 Task: Create a rule from the Routing list, Task moved to a section -> Set Priority in the project ArrowTech , set the section as To-Do and set the priority of the task as  High
Action: Mouse moved to (56, 242)
Screenshot: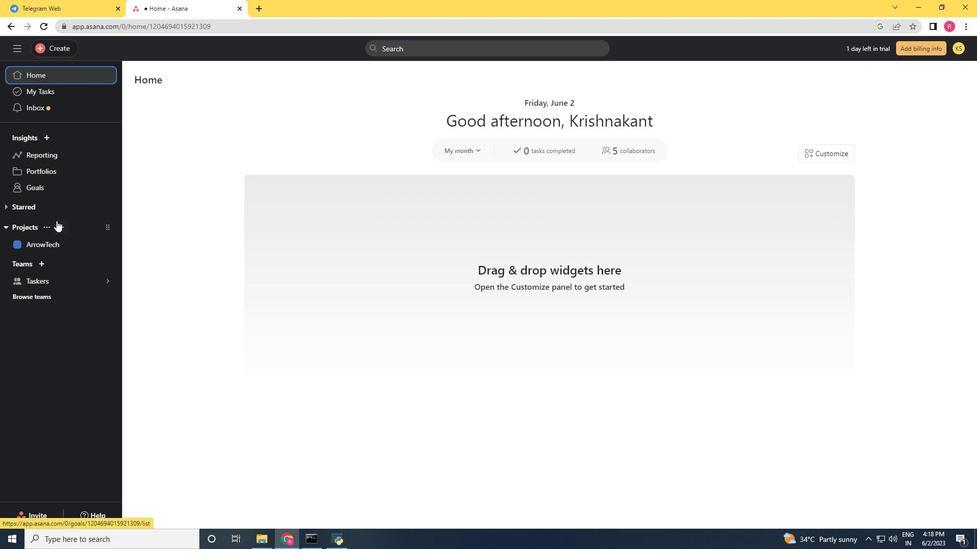 
Action: Mouse pressed left at (56, 242)
Screenshot: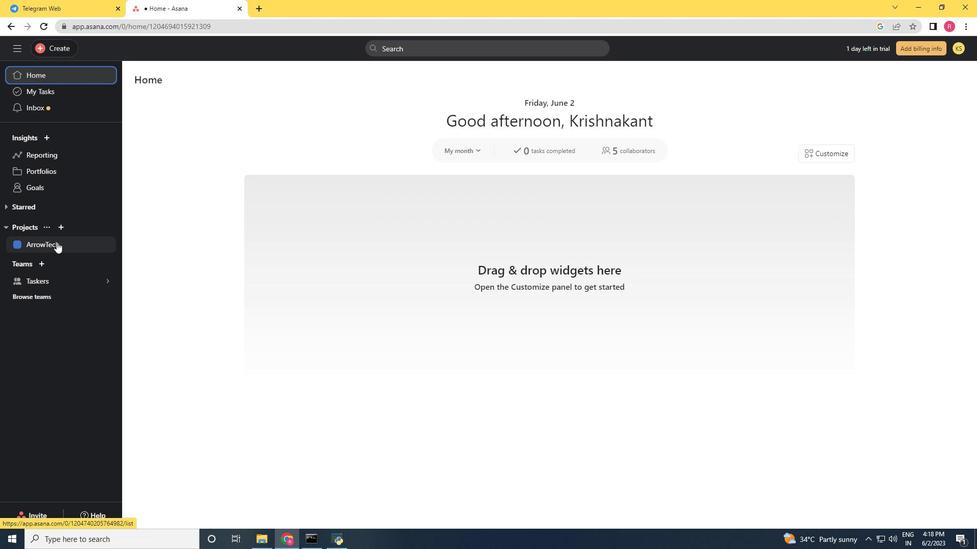 
Action: Mouse moved to (938, 82)
Screenshot: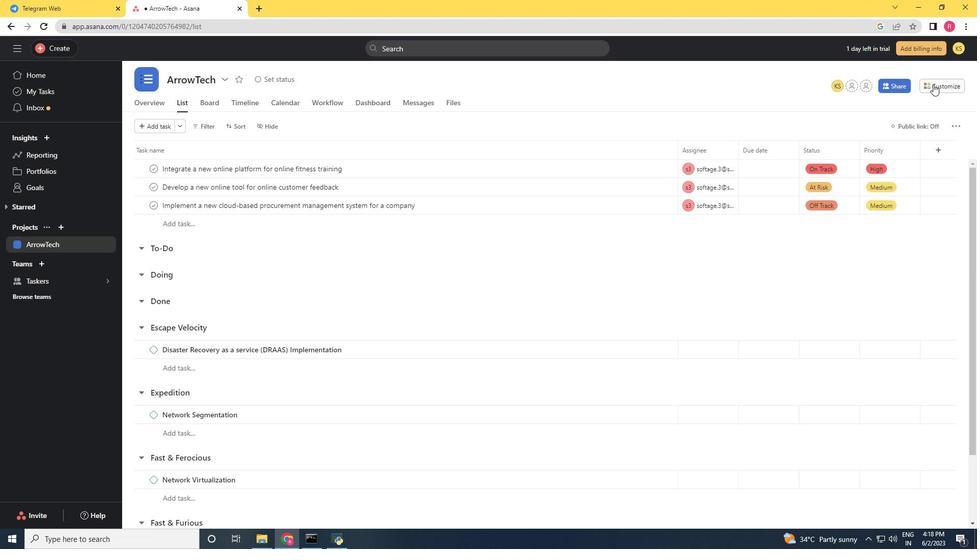 
Action: Mouse pressed left at (938, 82)
Screenshot: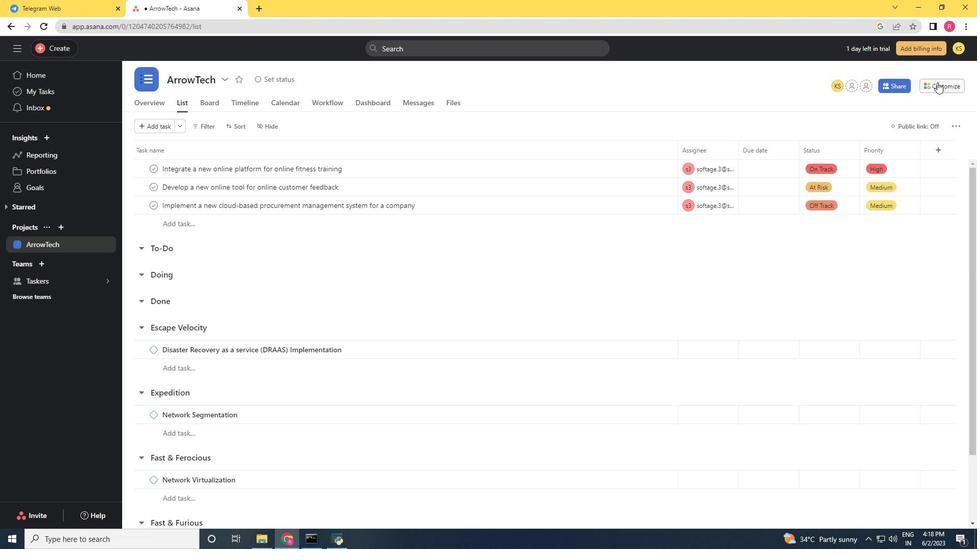 
Action: Mouse moved to (764, 238)
Screenshot: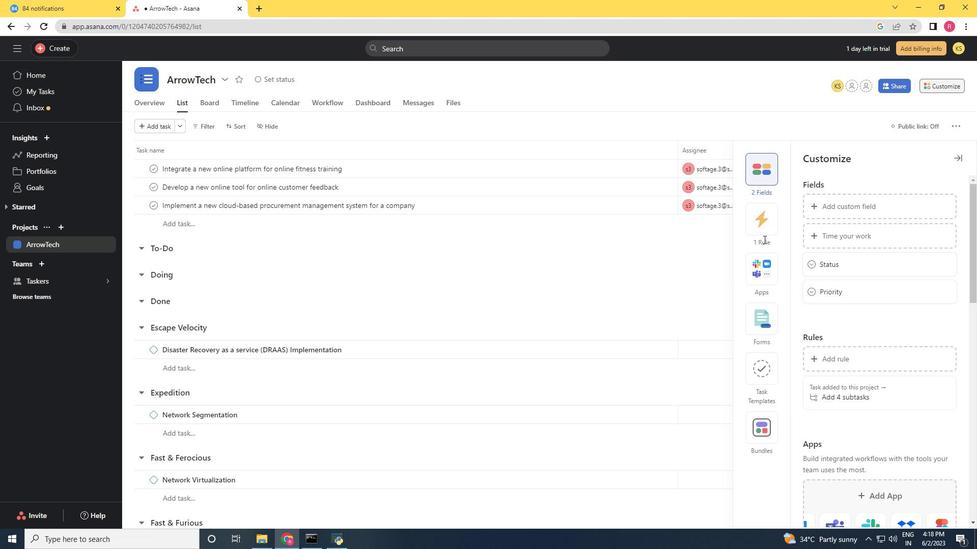 
Action: Mouse pressed left at (764, 238)
Screenshot: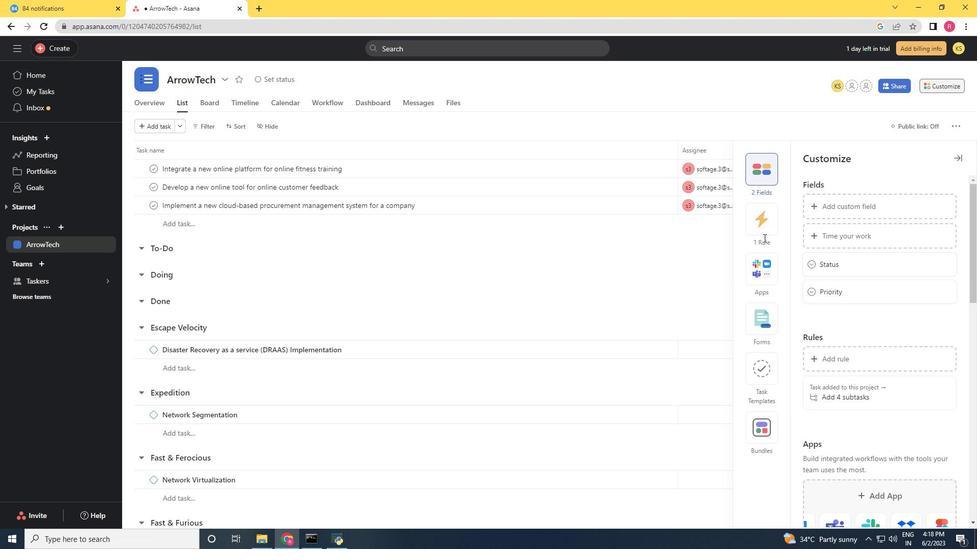 
Action: Mouse moved to (779, 214)
Screenshot: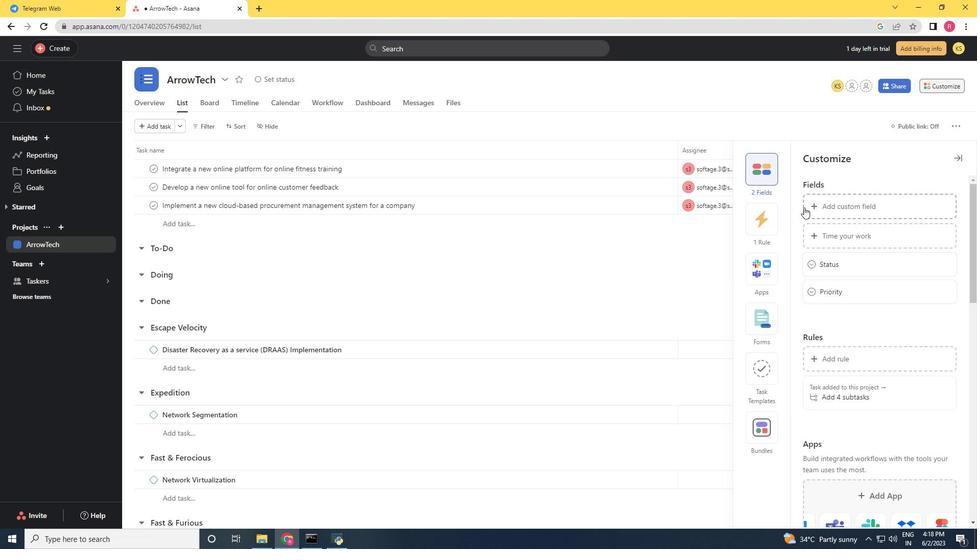 
Action: Mouse pressed left at (779, 214)
Screenshot: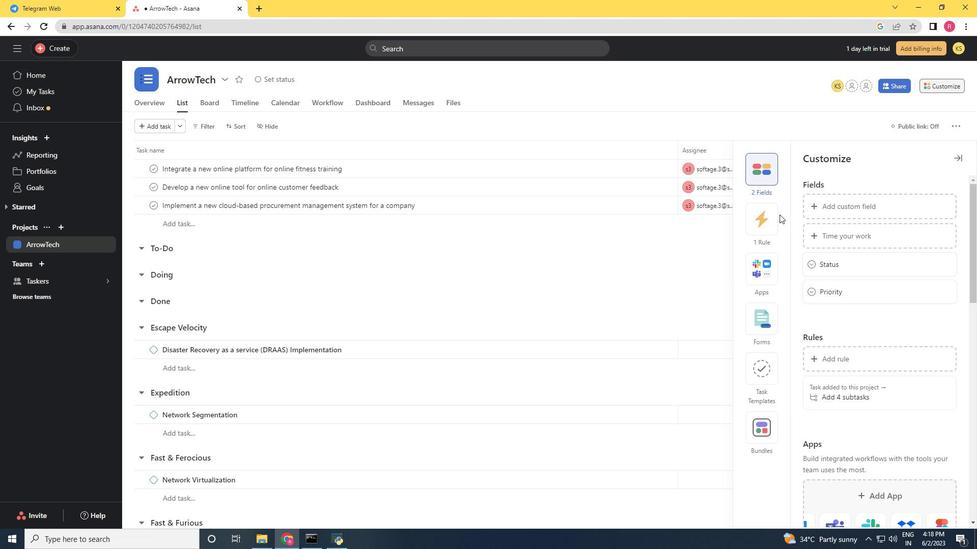 
Action: Mouse moved to (773, 218)
Screenshot: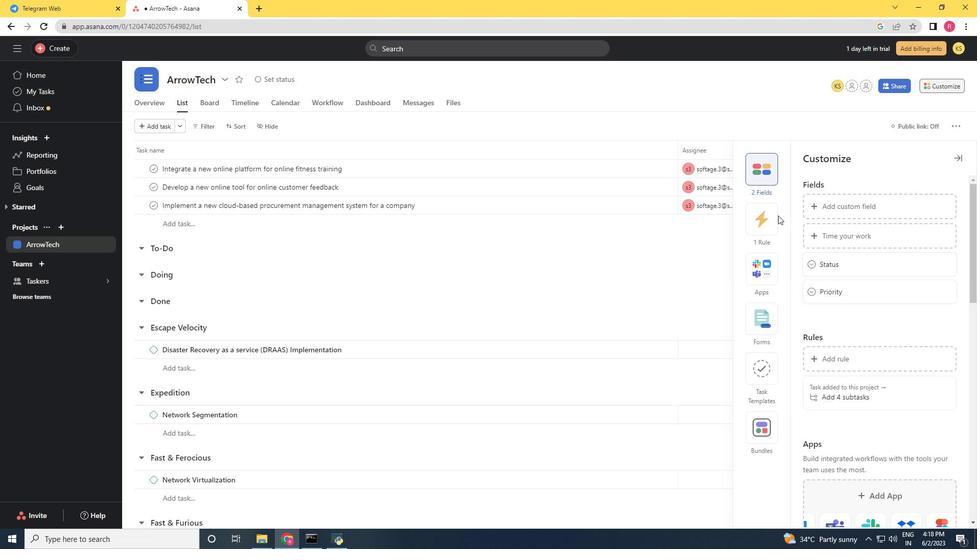 
Action: Mouse pressed left at (773, 218)
Screenshot: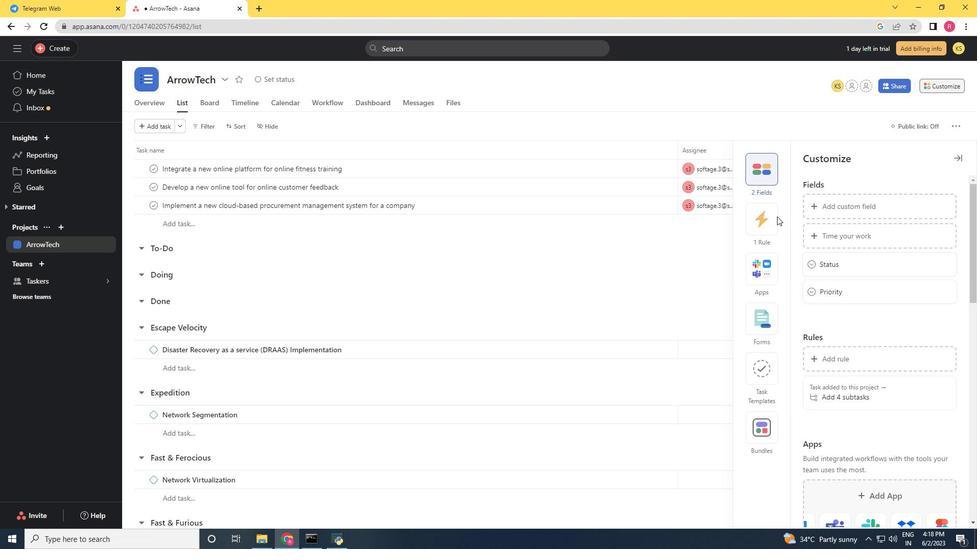 
Action: Mouse moved to (830, 206)
Screenshot: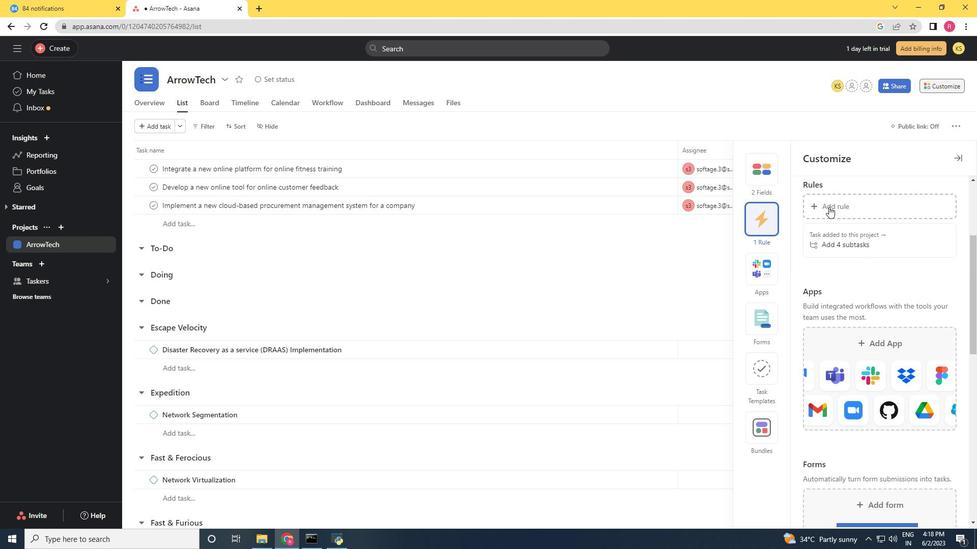 
Action: Mouse pressed left at (830, 206)
Screenshot: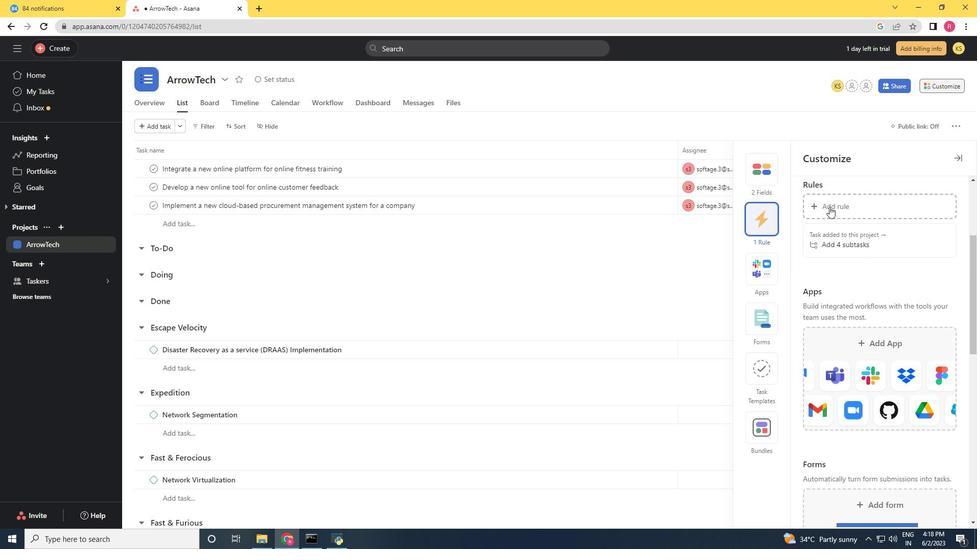 
Action: Mouse moved to (215, 137)
Screenshot: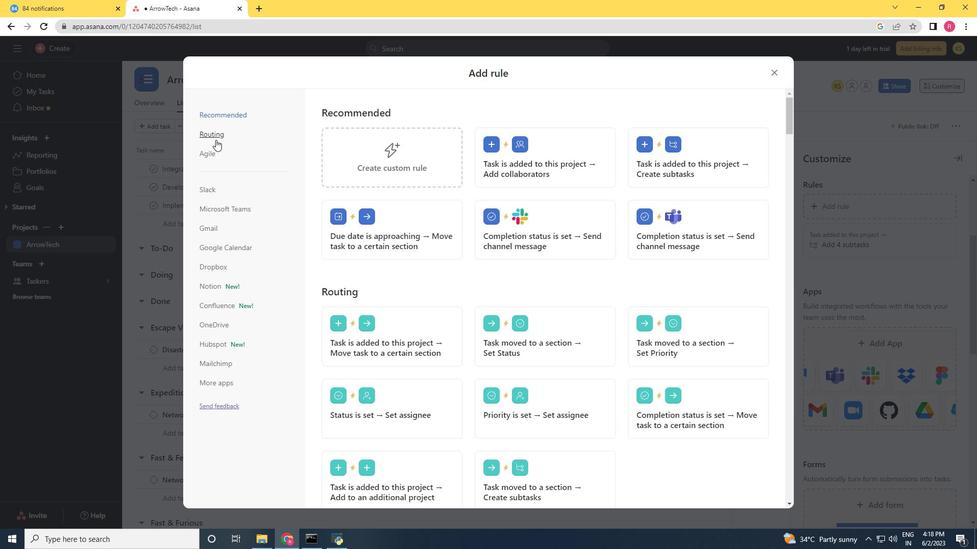 
Action: Mouse pressed left at (215, 137)
Screenshot: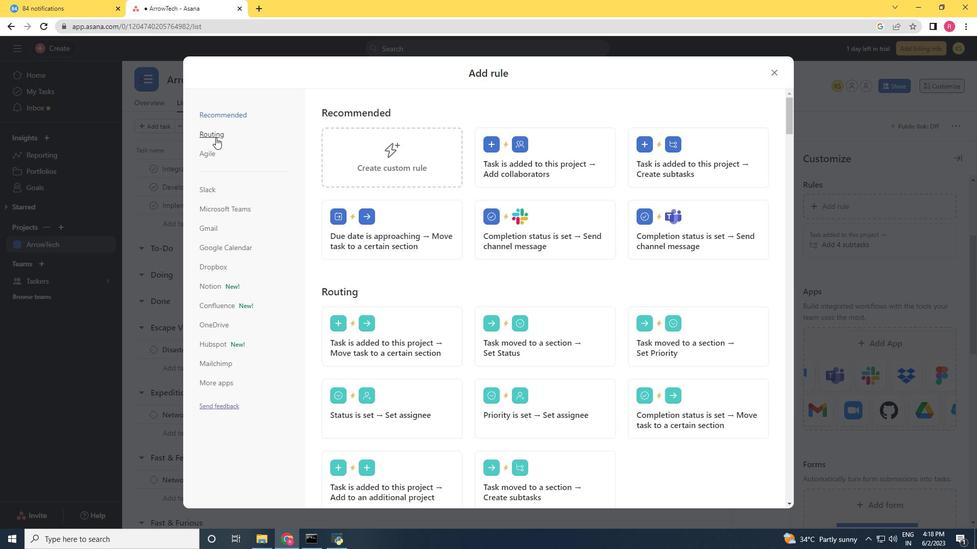 
Action: Mouse moved to (657, 158)
Screenshot: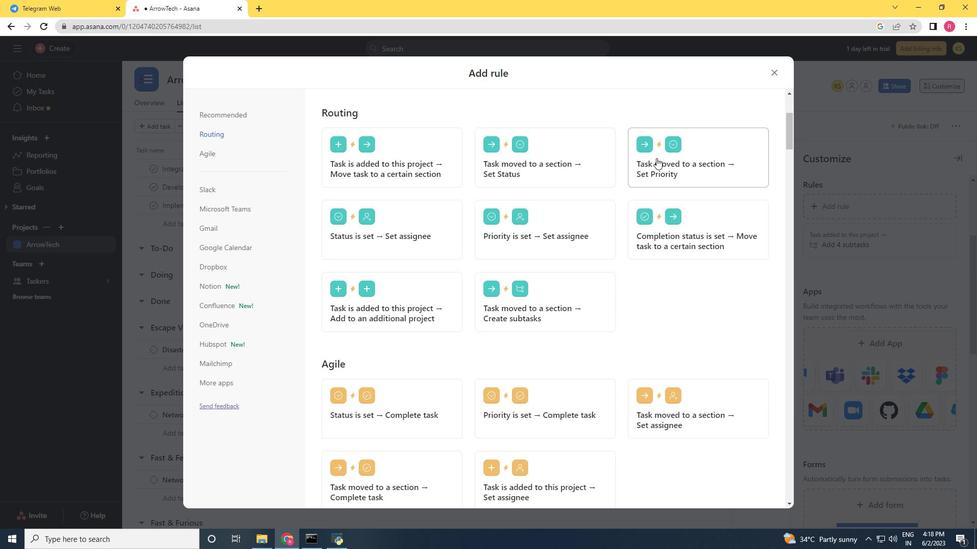 
Action: Mouse pressed left at (657, 158)
Screenshot: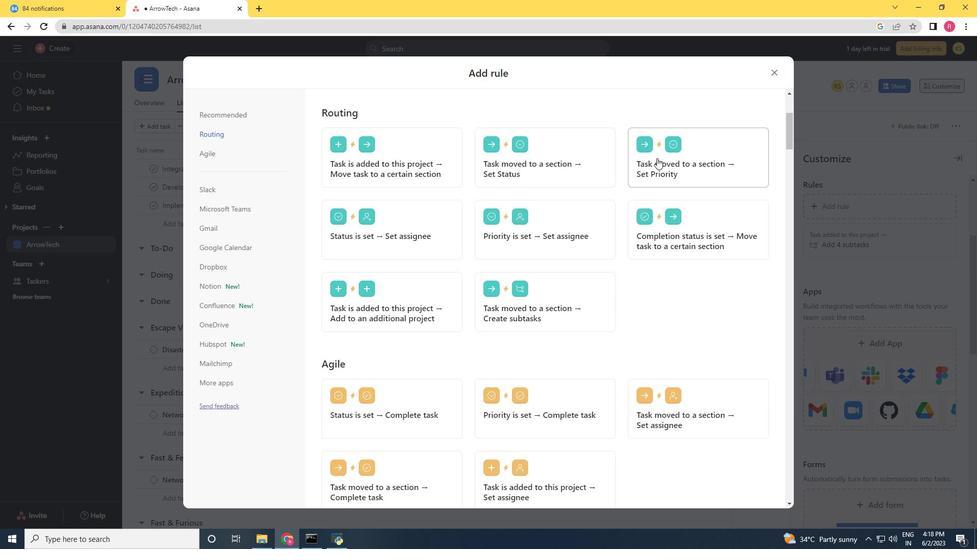 
Action: Mouse moved to (459, 279)
Screenshot: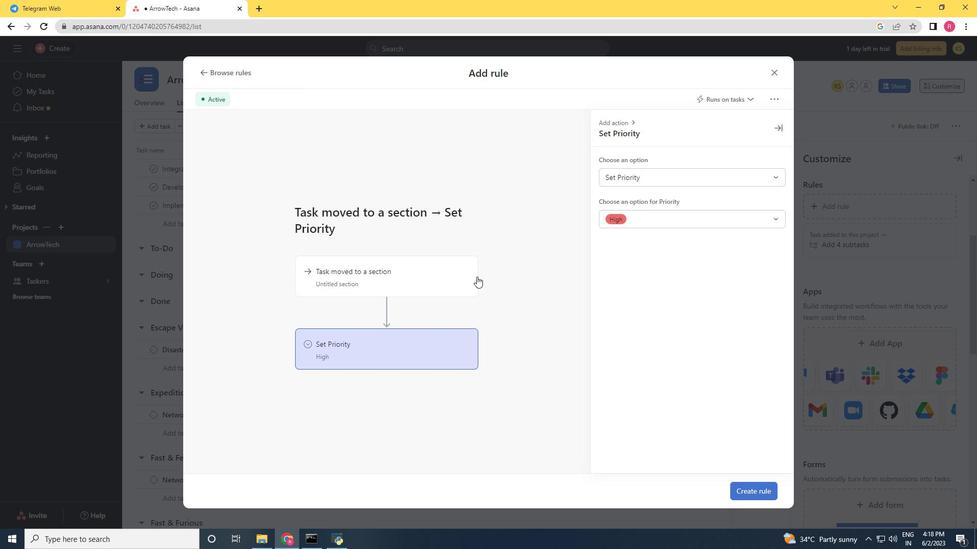 
Action: Mouse pressed left at (459, 279)
Screenshot: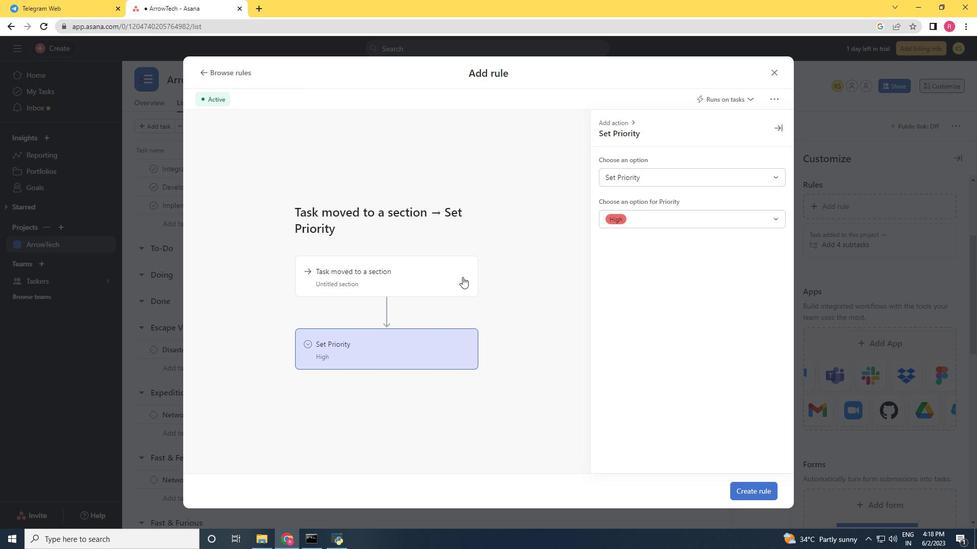 
Action: Mouse moved to (633, 176)
Screenshot: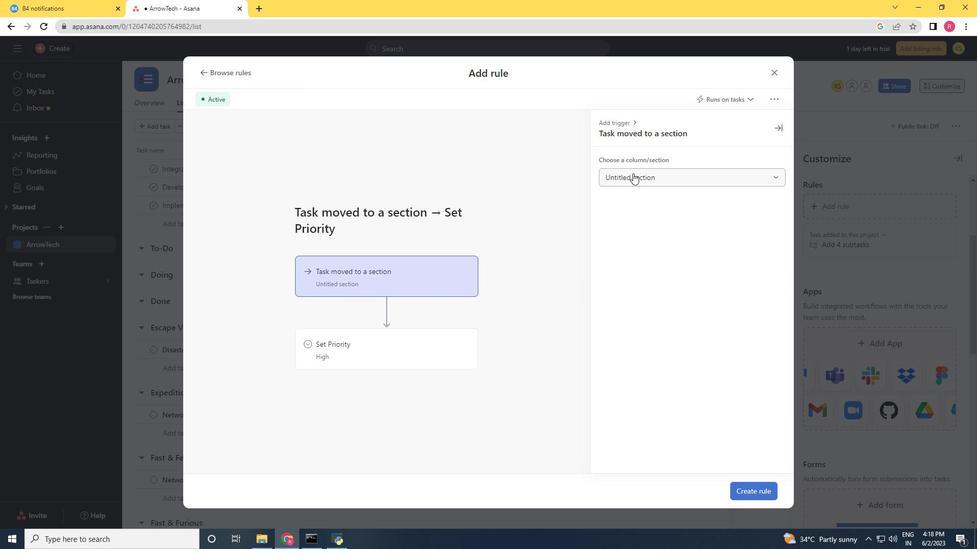 
Action: Mouse pressed left at (633, 176)
Screenshot: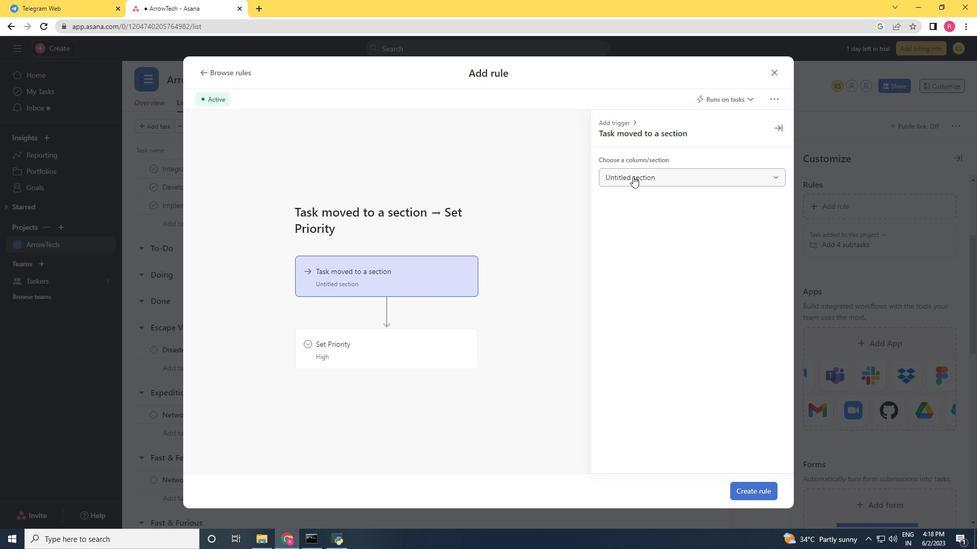 
Action: Mouse moved to (638, 218)
Screenshot: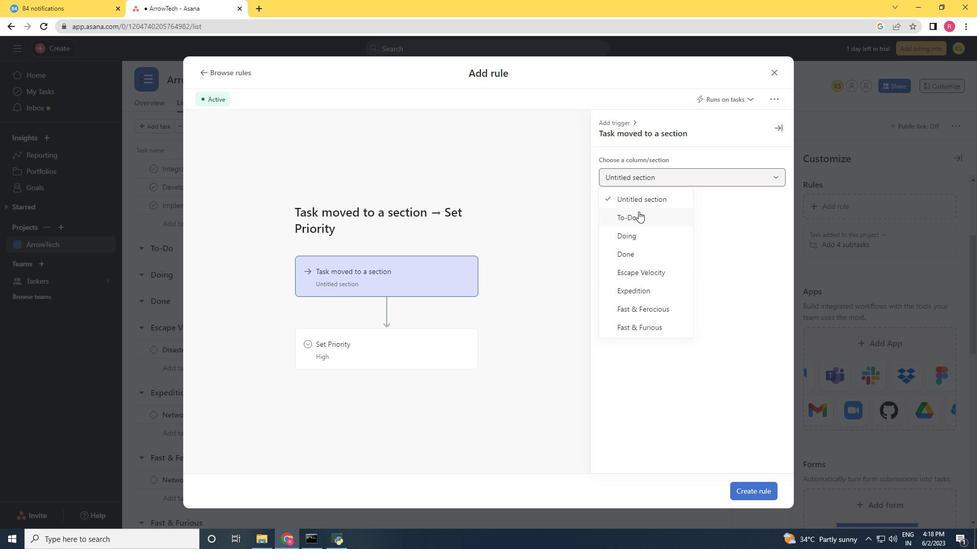 
Action: Mouse pressed left at (638, 218)
Screenshot: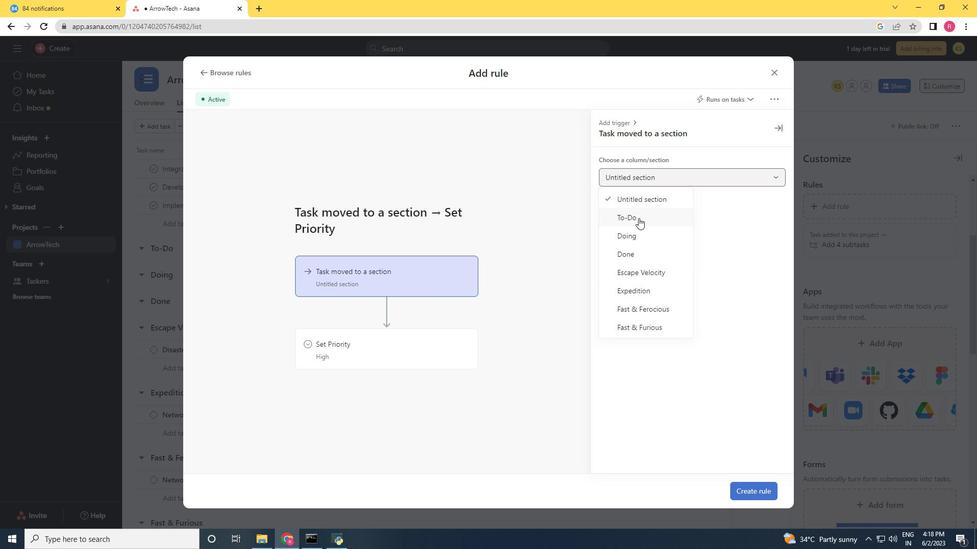 
Action: Mouse moved to (421, 345)
Screenshot: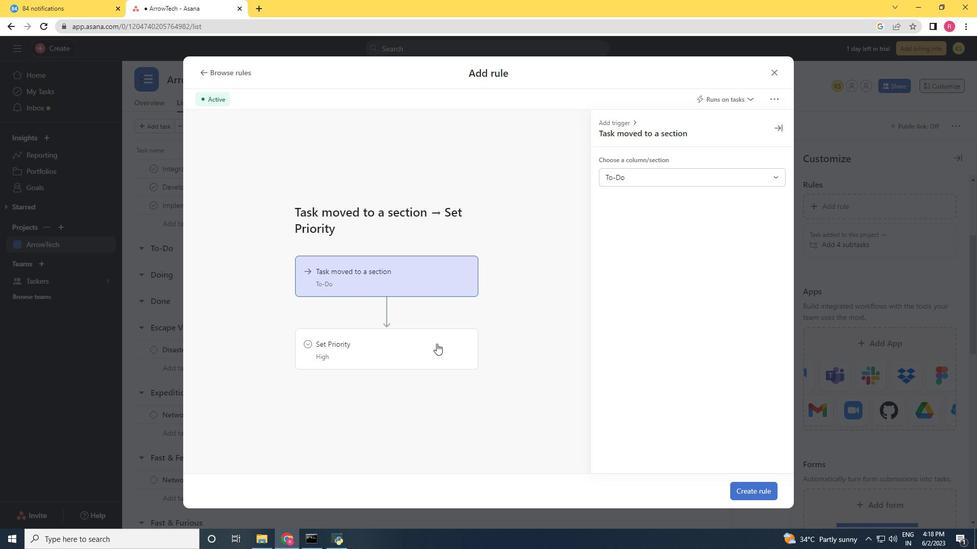 
Action: Mouse pressed left at (421, 345)
Screenshot: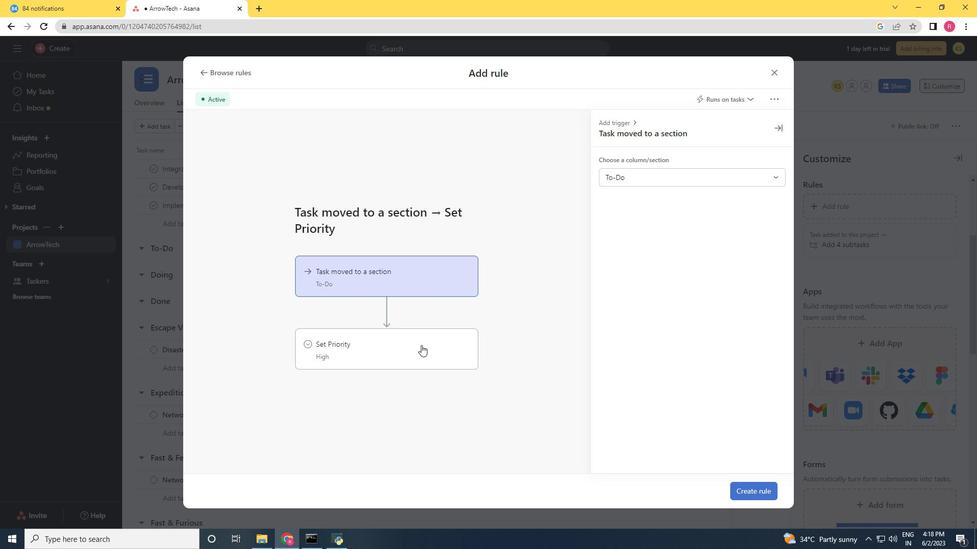 
Action: Mouse moved to (639, 180)
Screenshot: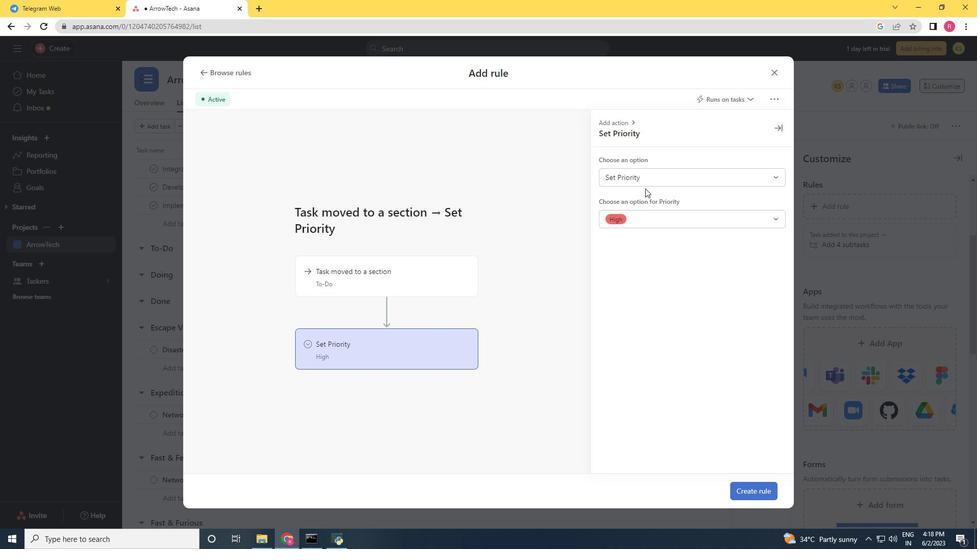 
Action: Mouse pressed left at (639, 180)
Screenshot: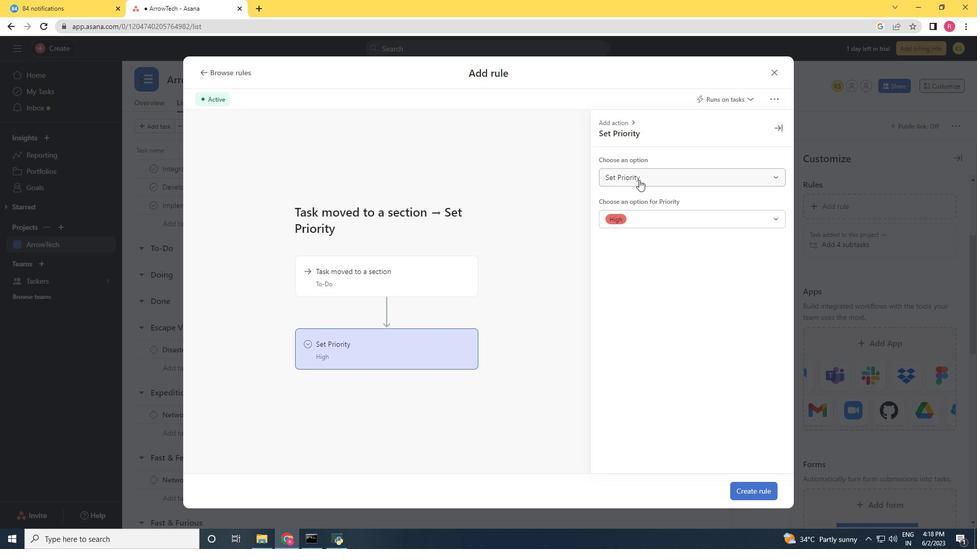 
Action: Mouse moved to (632, 199)
Screenshot: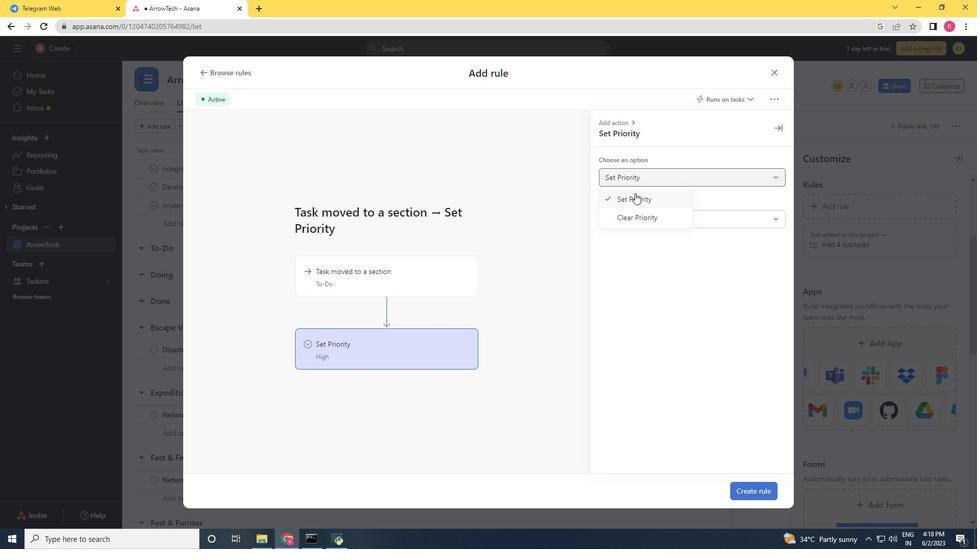 
Action: Mouse pressed left at (632, 199)
Screenshot: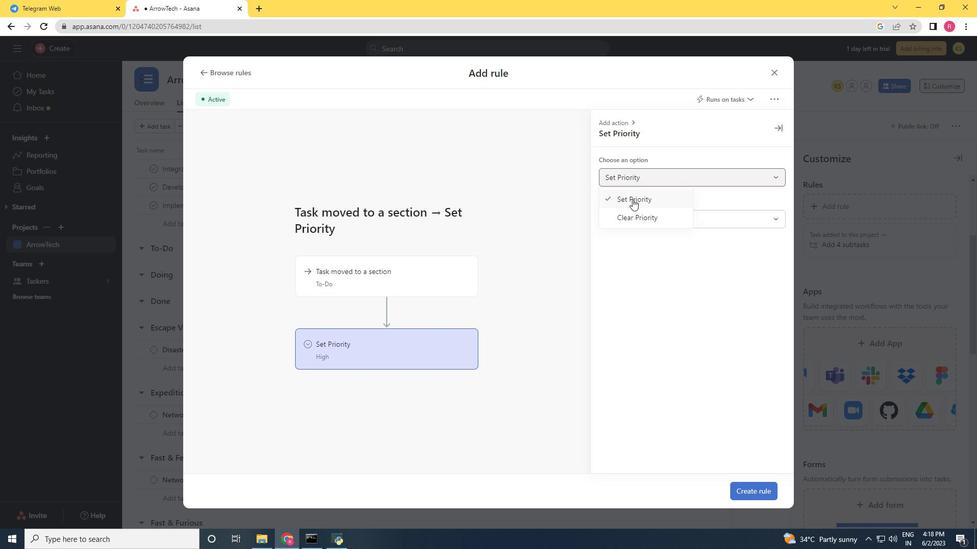 
Action: Mouse moved to (632, 213)
Screenshot: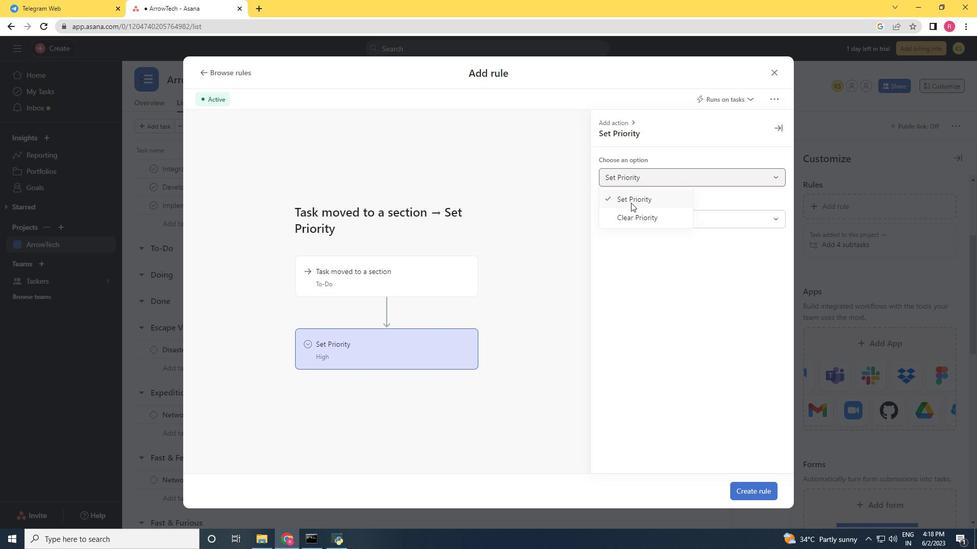 
Action: Mouse pressed left at (632, 213)
Screenshot: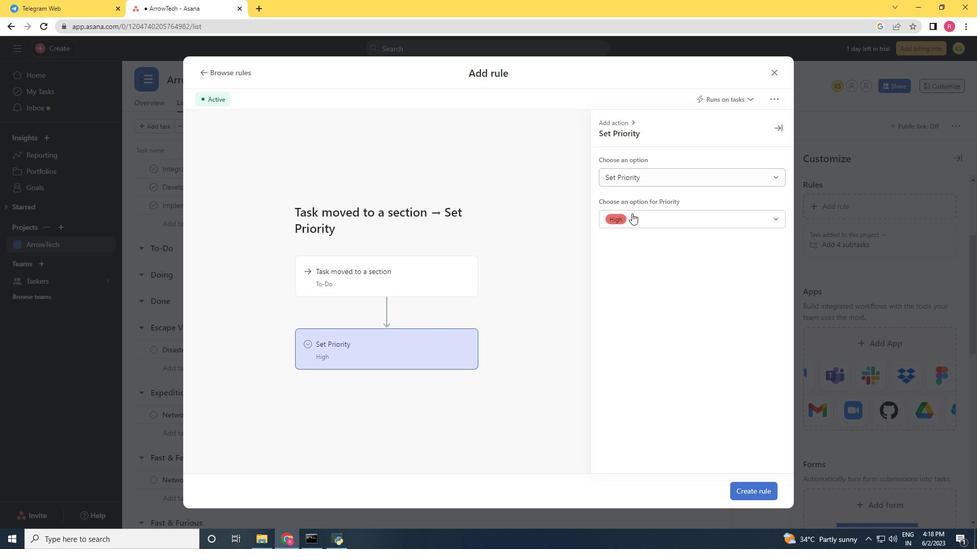 
Action: Mouse moved to (631, 238)
Screenshot: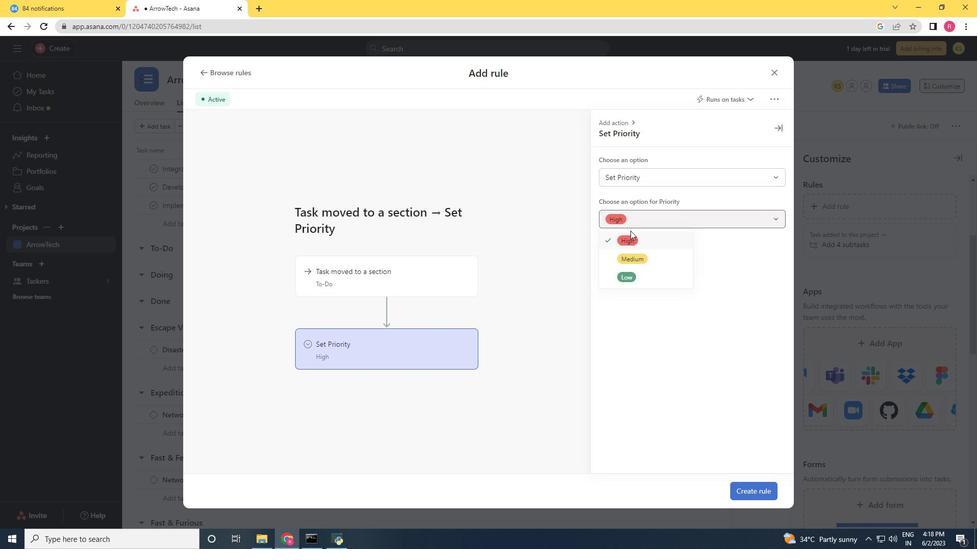 
Action: Mouse pressed left at (631, 238)
Screenshot: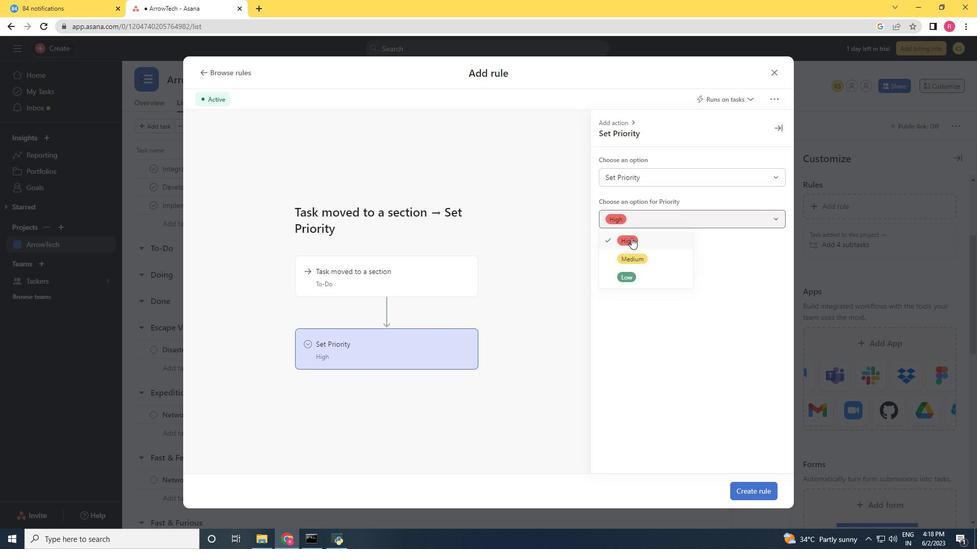 
Action: Mouse moved to (758, 492)
Screenshot: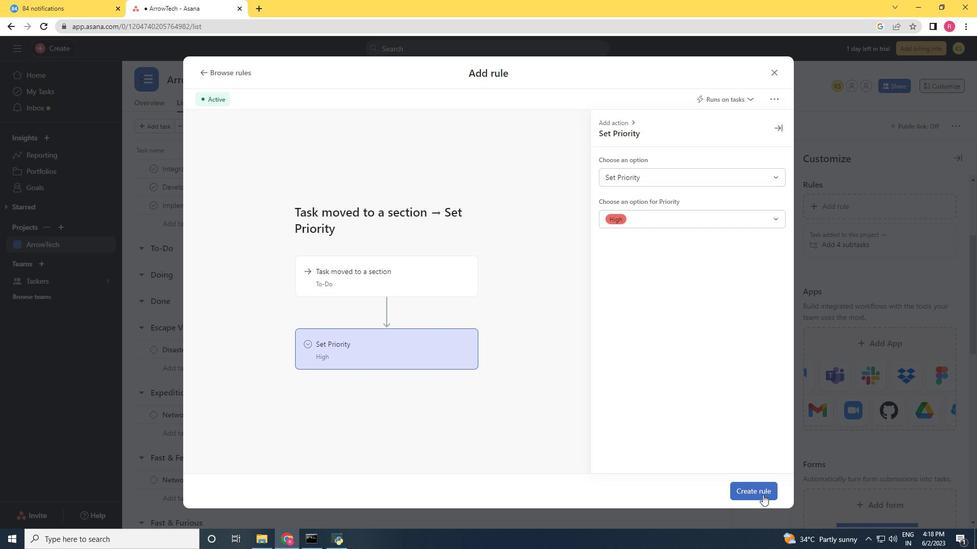 
Action: Mouse pressed left at (758, 492)
Screenshot: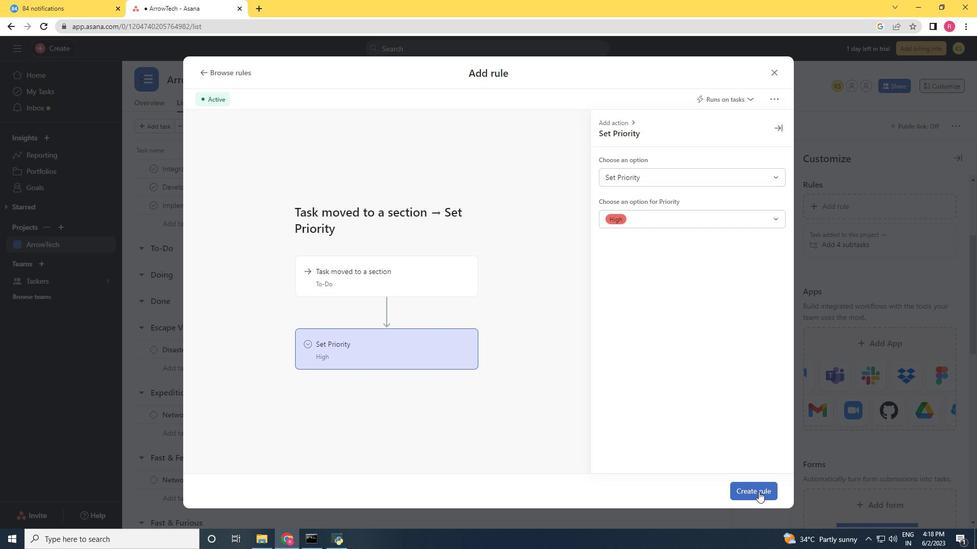 
Action: Mouse moved to (503, 407)
Screenshot: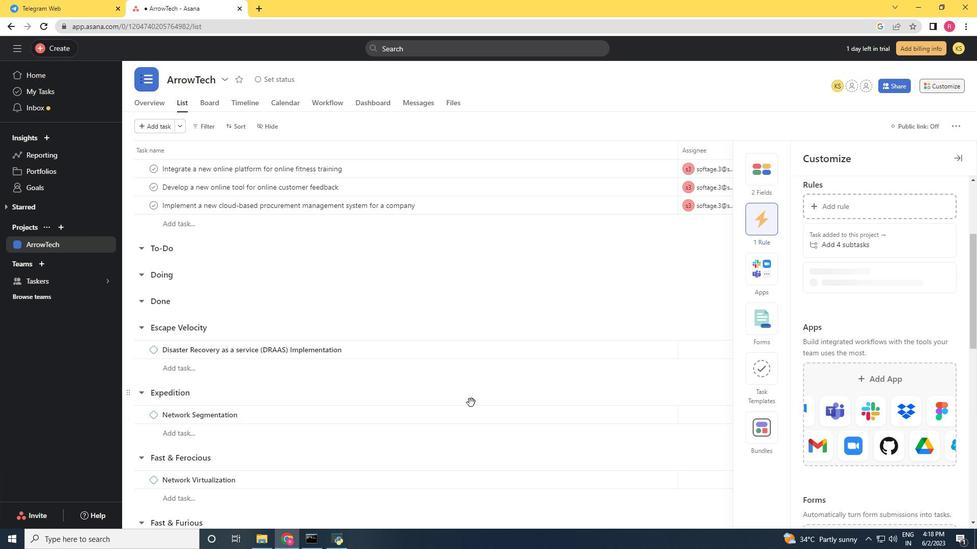 
